 Task: Mute Hitesh Gulati message.
Action: Mouse moved to (761, 96)
Screenshot: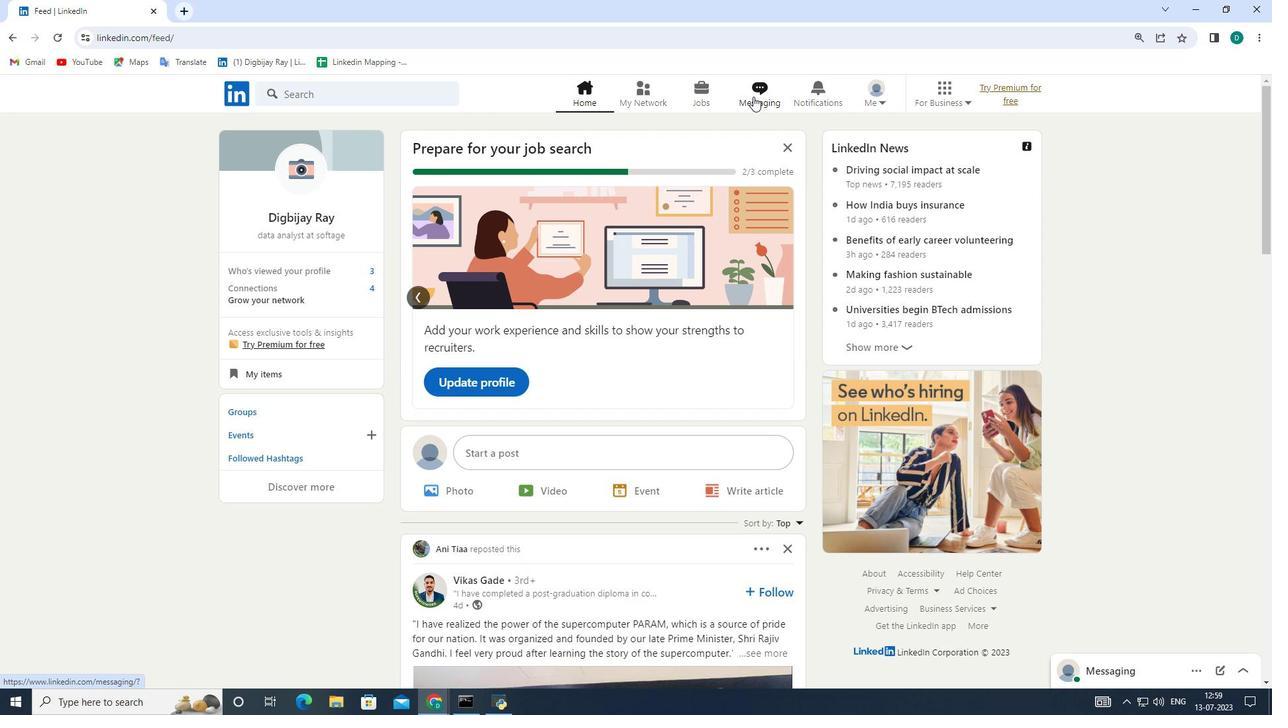 
Action: Mouse pressed left at (761, 96)
Screenshot: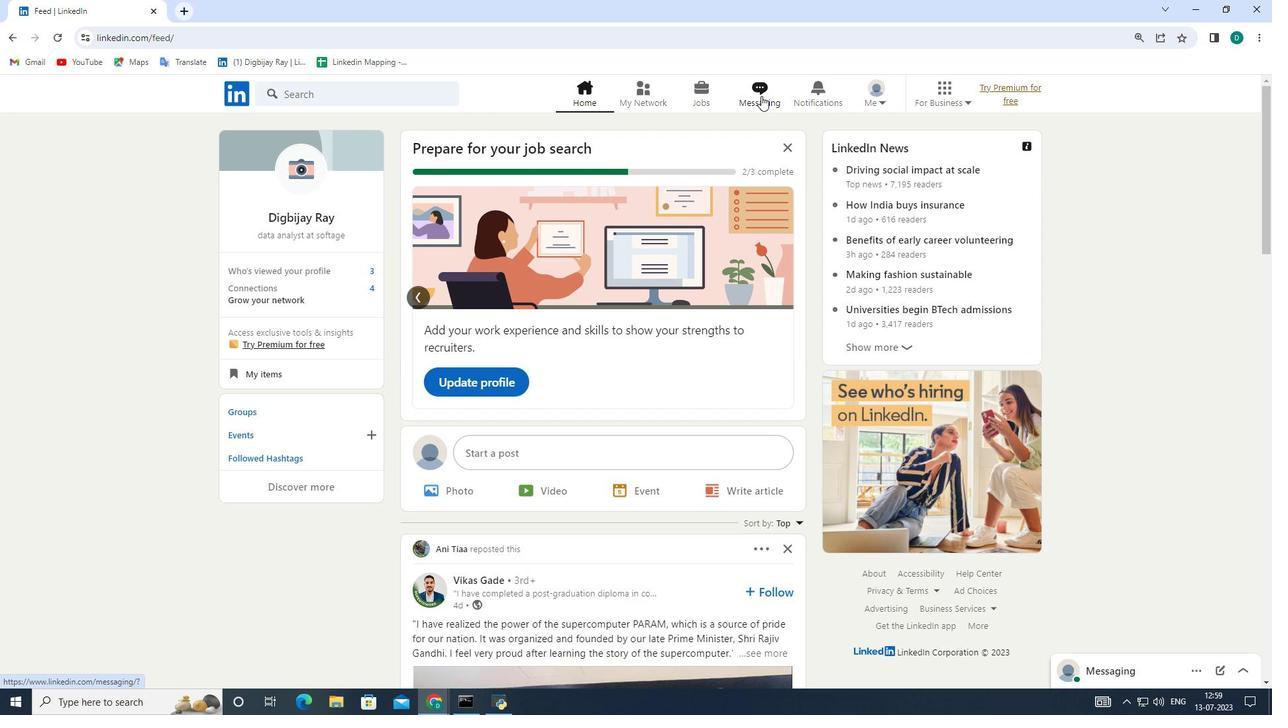 
Action: Mouse moved to (712, 140)
Screenshot: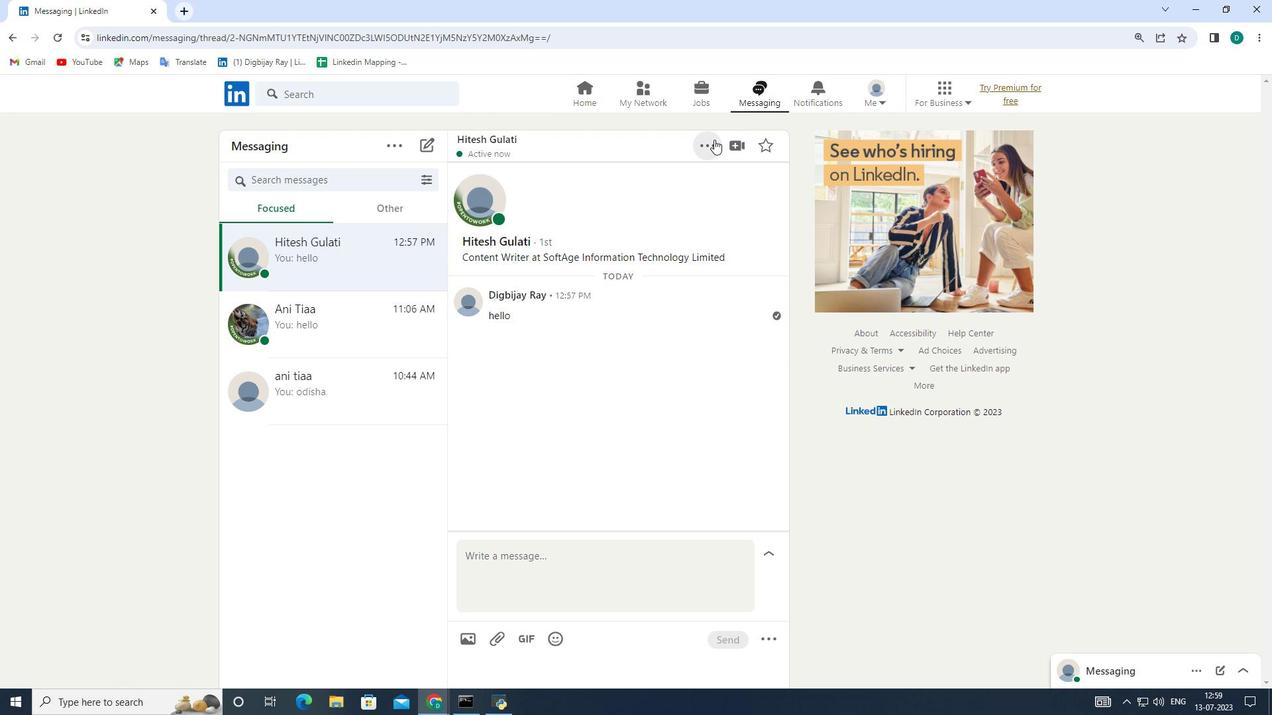 
Action: Mouse pressed left at (712, 140)
Screenshot: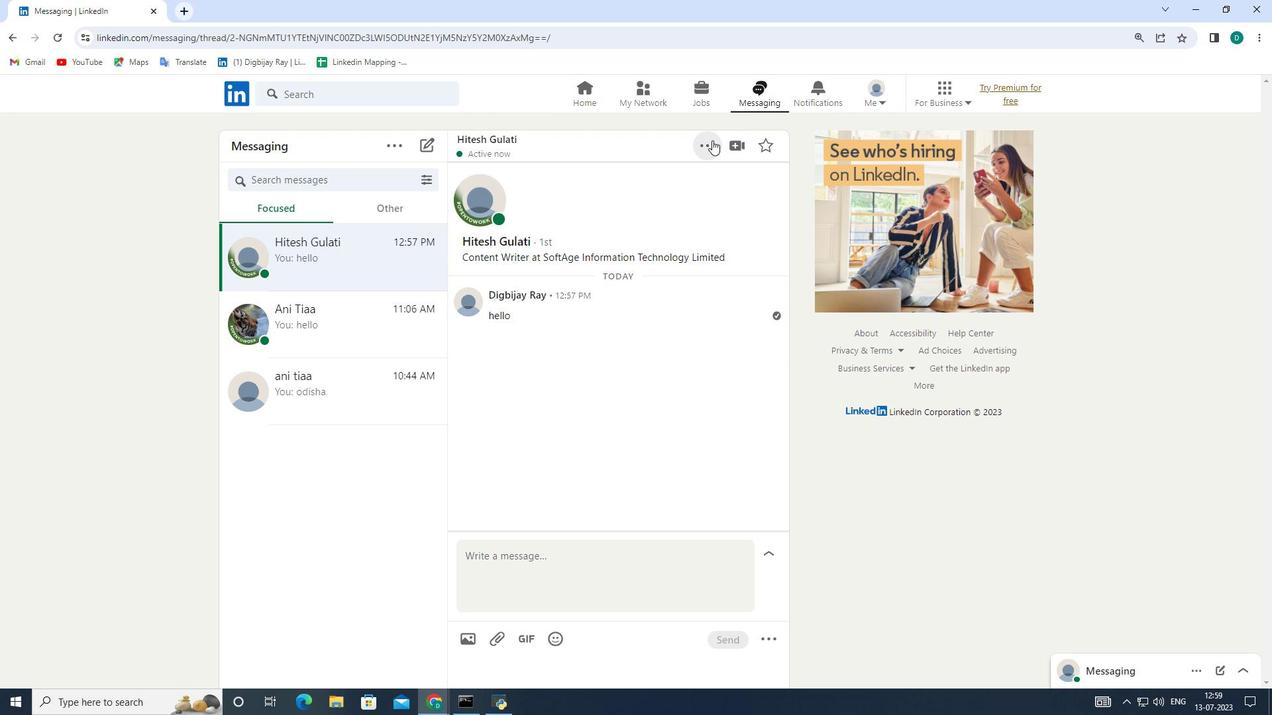 
Action: Mouse moved to (610, 333)
Screenshot: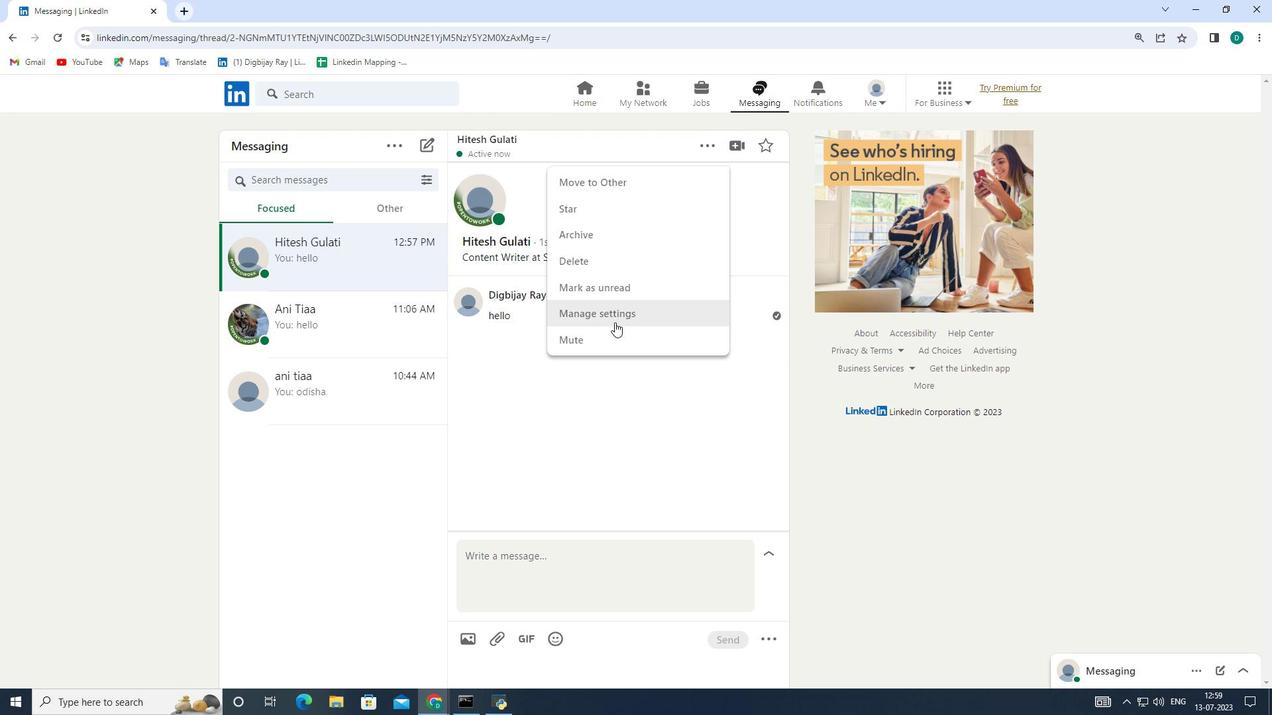 
Action: Mouse pressed left at (610, 333)
Screenshot: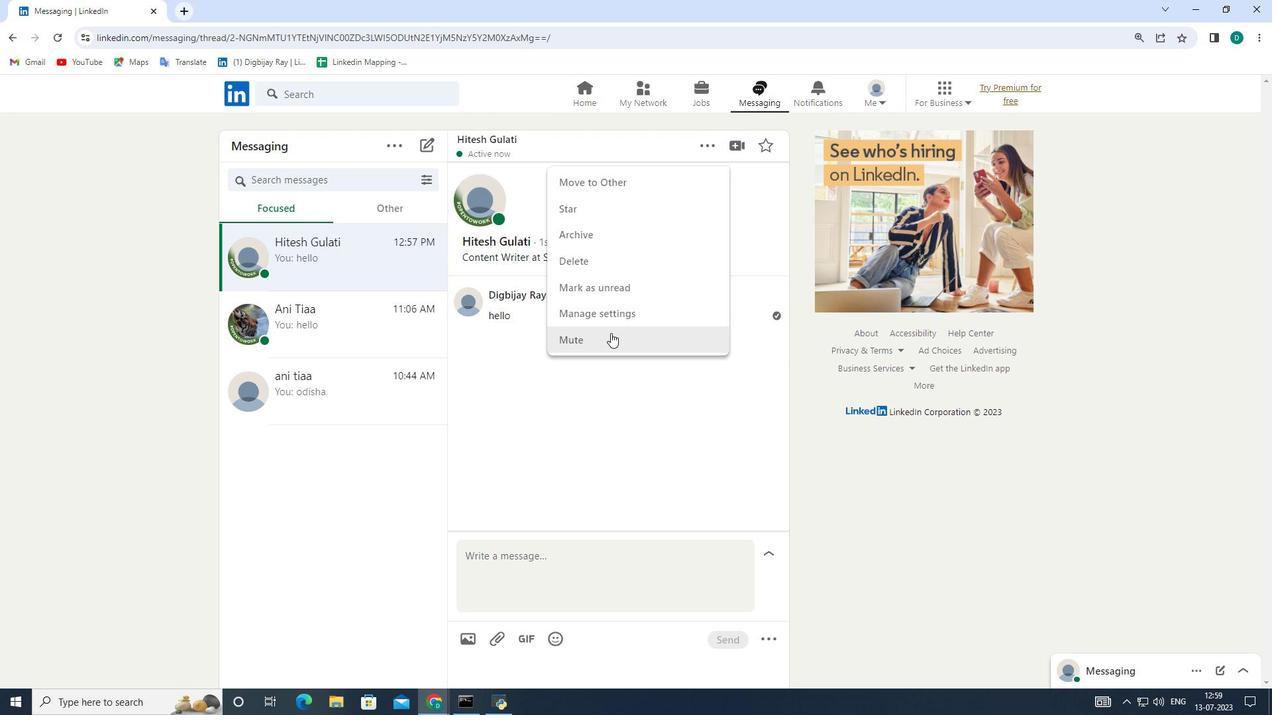 
Action: Mouse moved to (482, 367)
Screenshot: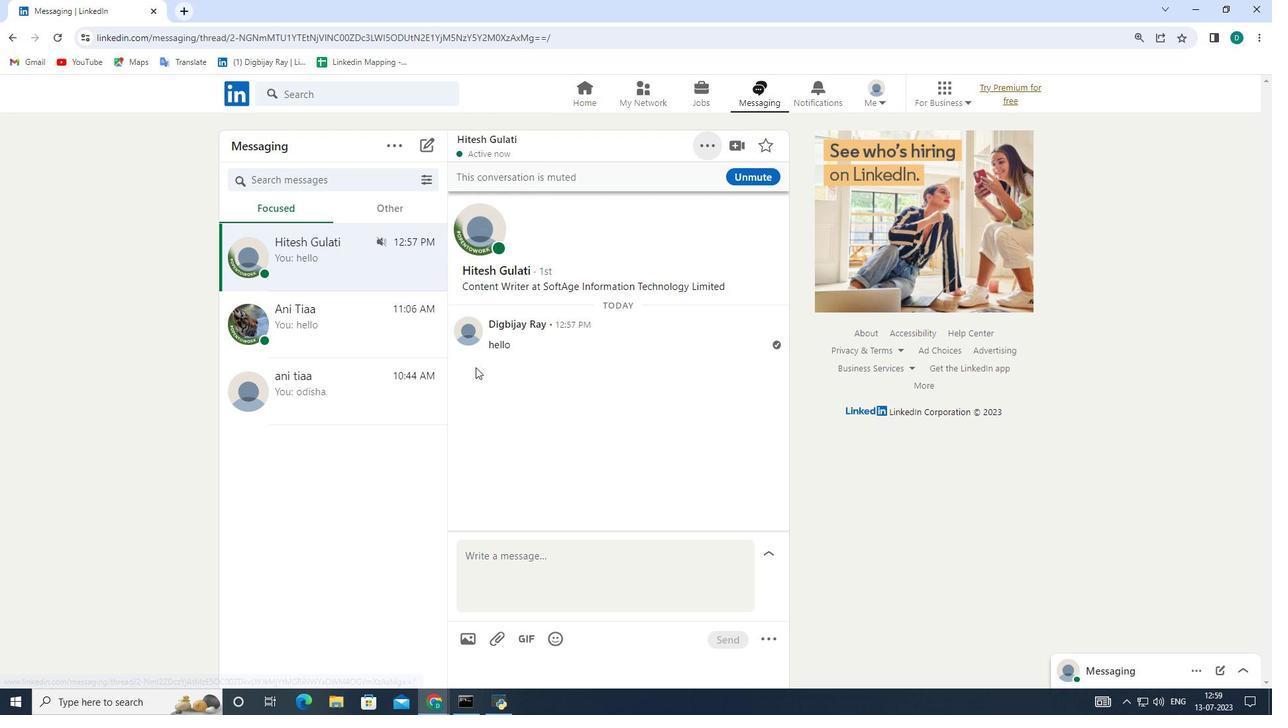 
